 Task: Add Checklist CL0049 to Card Card0049 in Board Board0043 in Workspace Development in Trello
Action: Mouse moved to (642, 298)
Screenshot: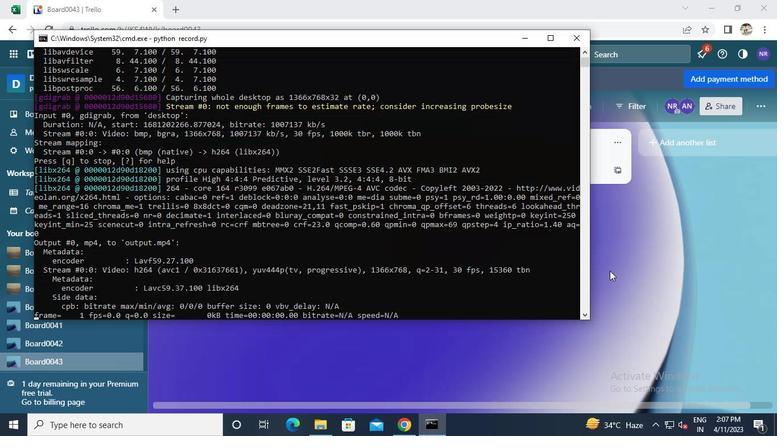 
Action: Mouse pressed left at (642, 298)
Screenshot: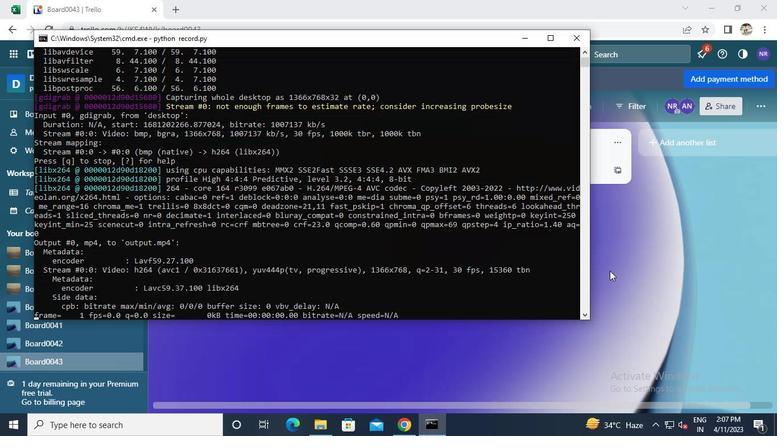 
Action: Mouse moved to (230, 179)
Screenshot: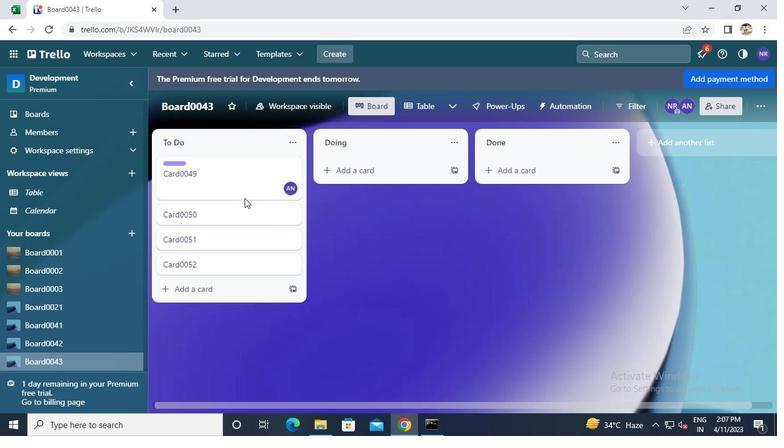 
Action: Mouse pressed left at (230, 179)
Screenshot: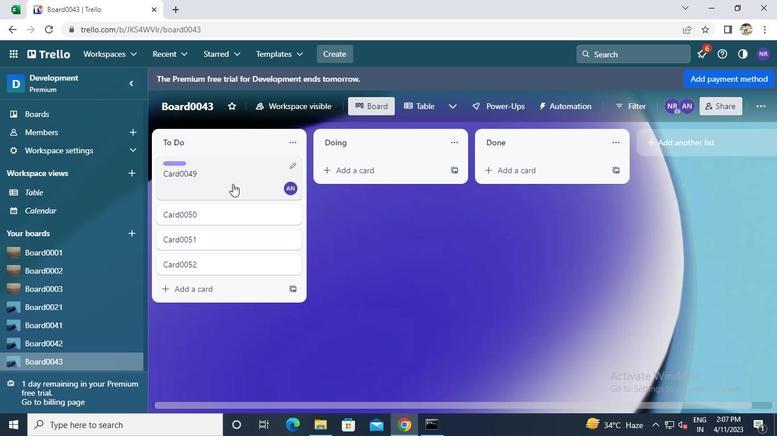 
Action: Mouse moved to (532, 237)
Screenshot: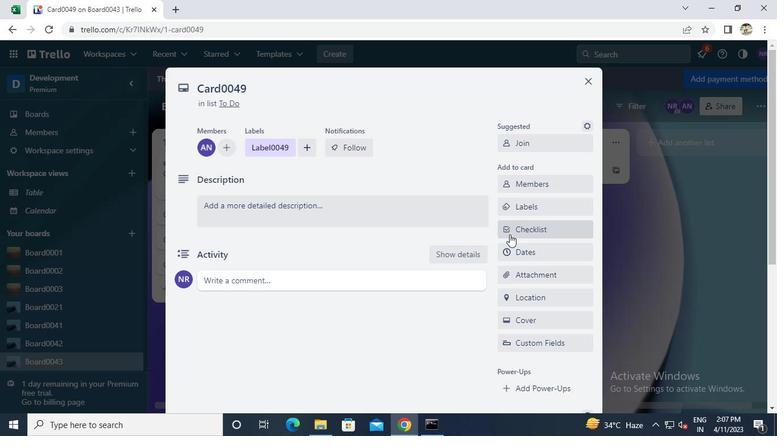 
Action: Mouse pressed left at (532, 237)
Screenshot: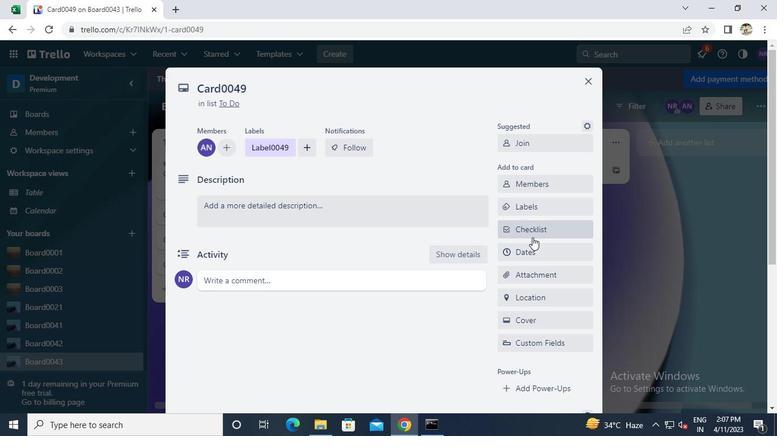 
Action: Mouse moved to (542, 283)
Screenshot: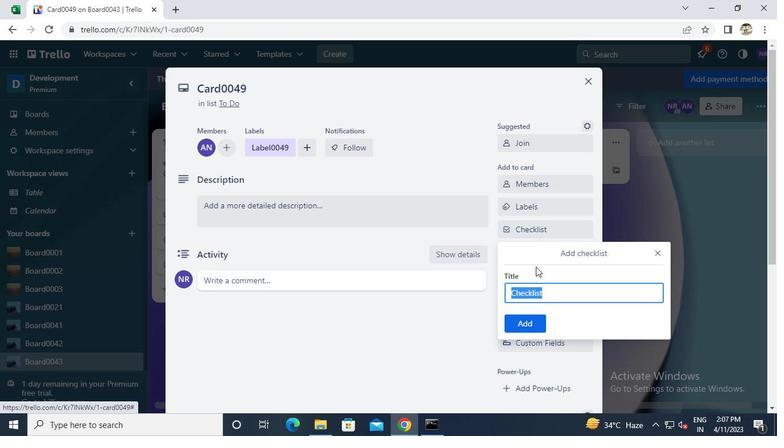 
Action: Keyboard Key.caps_lock
Screenshot: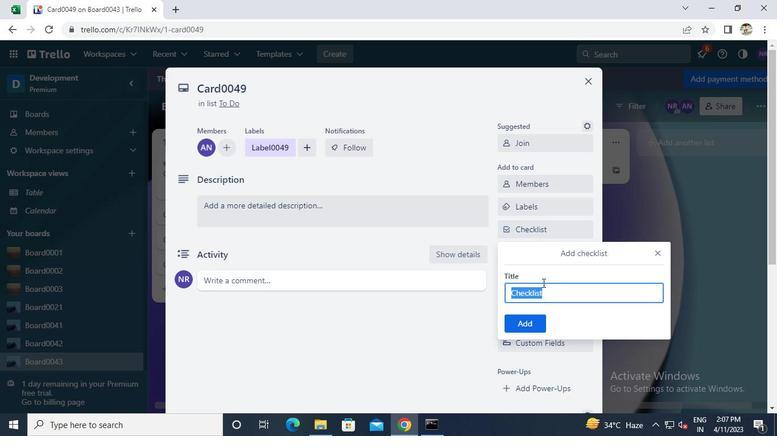 
Action: Keyboard c
Screenshot: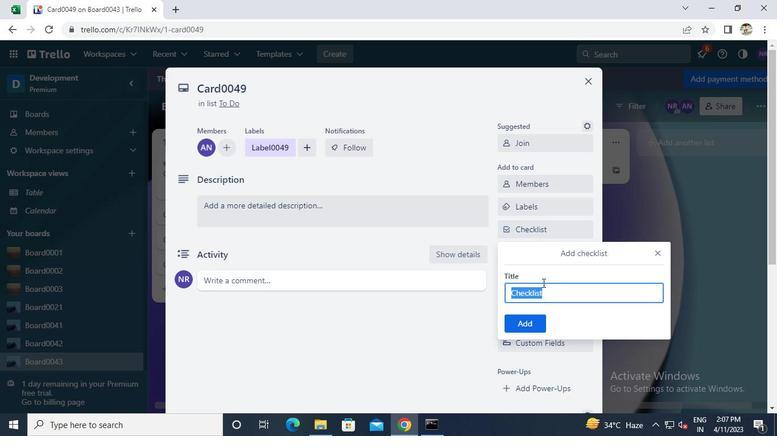 
Action: Keyboard l
Screenshot: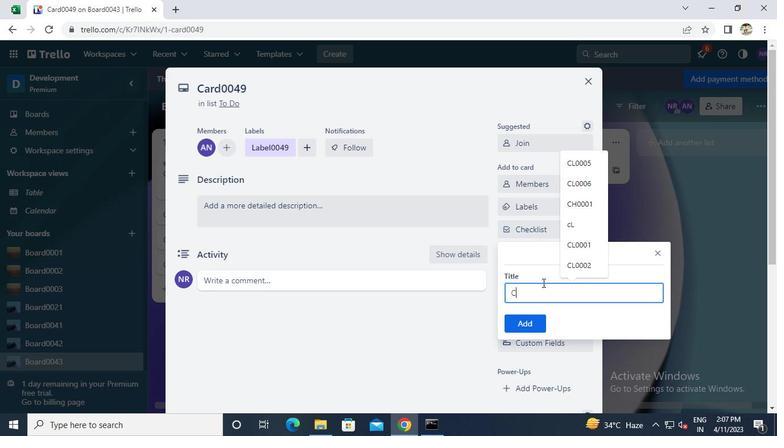 
Action: Keyboard 0
Screenshot: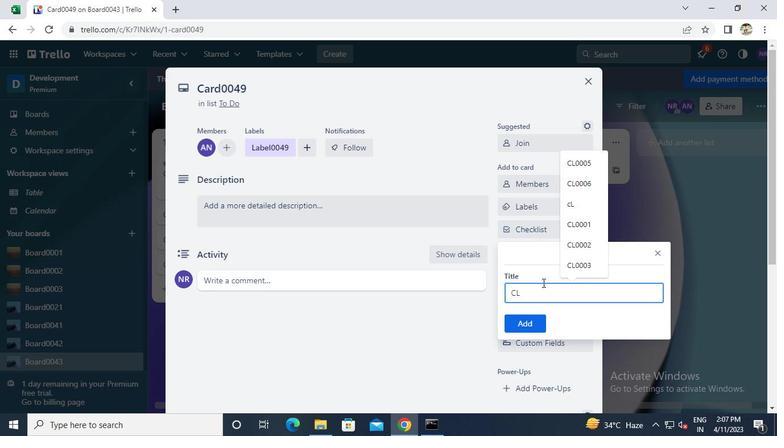 
Action: Keyboard 0
Screenshot: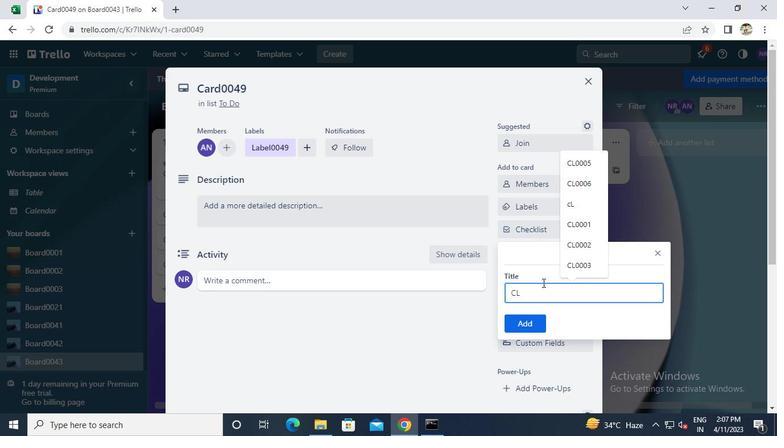 
Action: Keyboard 4
Screenshot: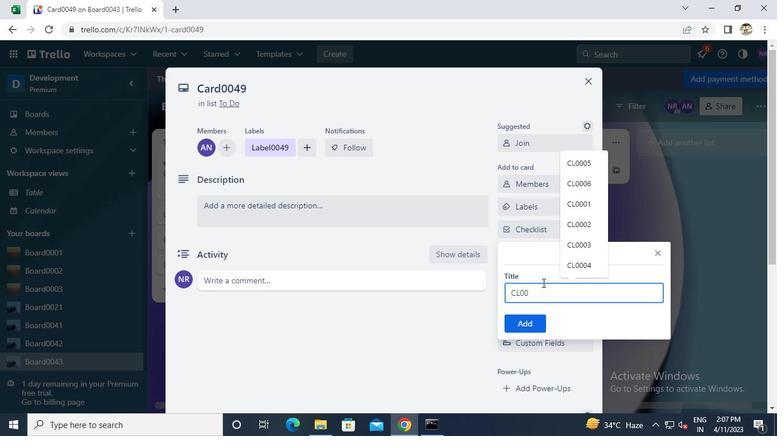 
Action: Keyboard 9
Screenshot: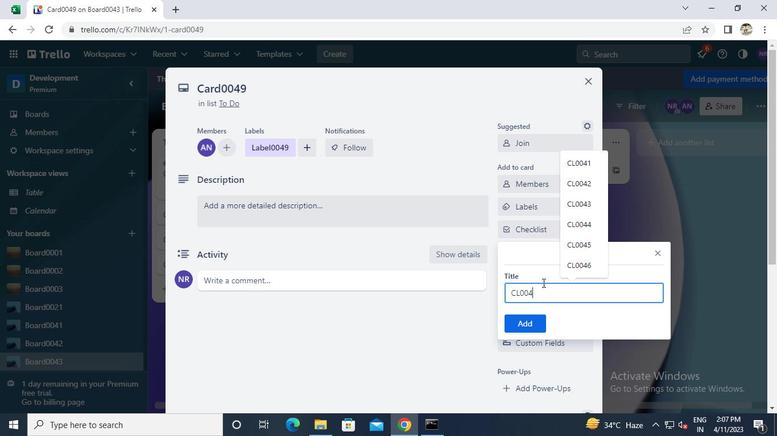 
Action: Mouse moved to (523, 327)
Screenshot: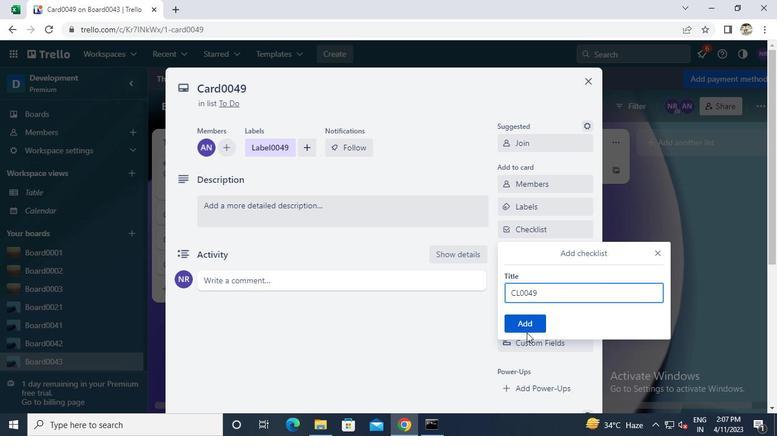 
Action: Mouse pressed left at (523, 327)
Screenshot: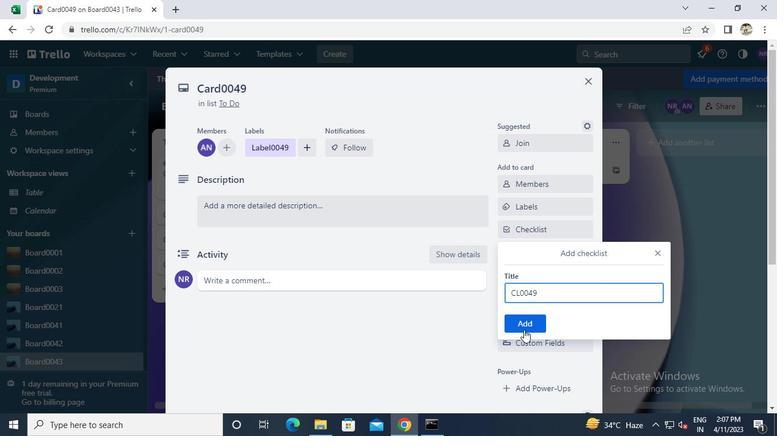 
Action: Mouse moved to (435, 417)
Screenshot: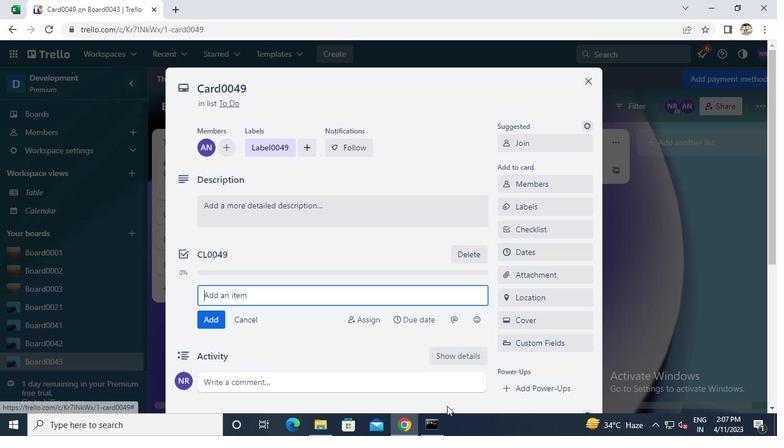 
Action: Mouse pressed left at (435, 417)
Screenshot: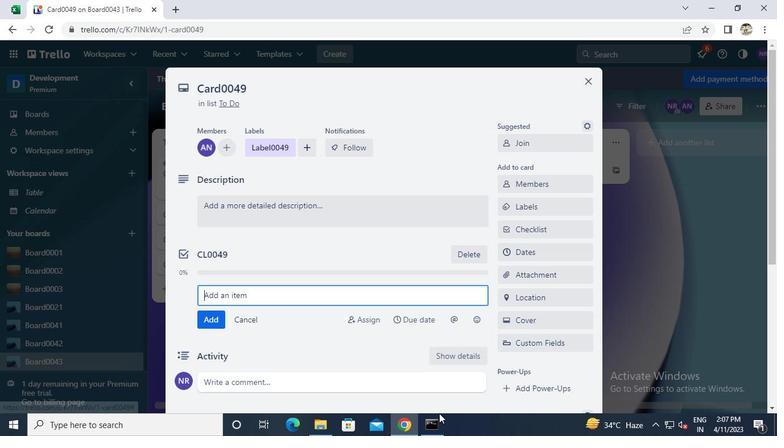 
Action: Mouse moved to (568, 42)
Screenshot: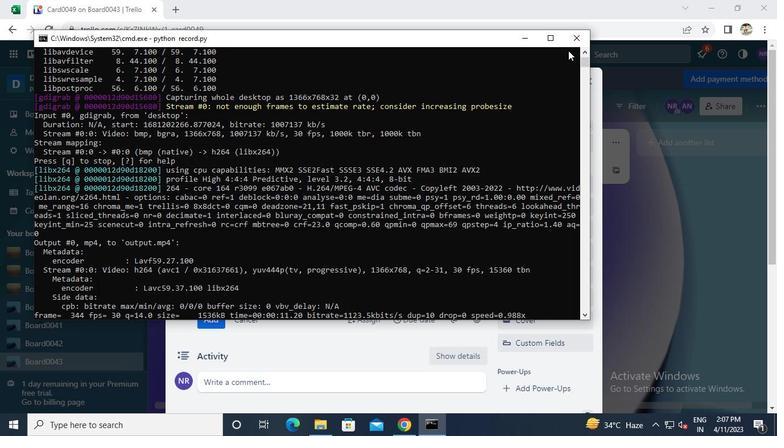 
Action: Mouse pressed left at (568, 42)
Screenshot: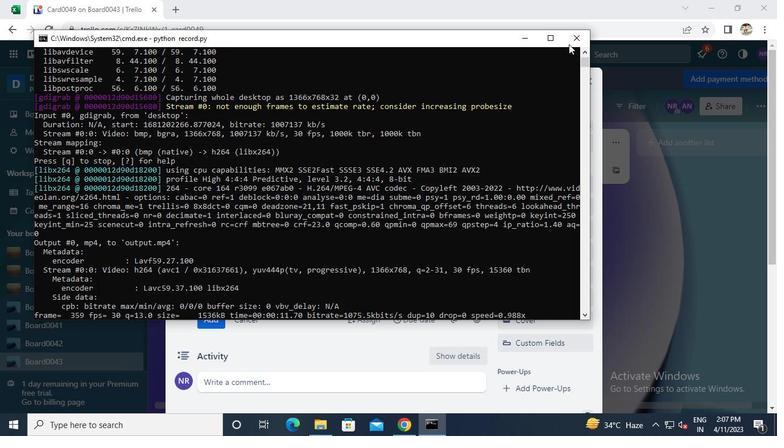 
